 Task: Reply to email with the signature Cody Rivera with the subject 'Request for a product demo' from softage.1@softage.net with the message 'I need your assistance in resolving an issue that has come up in the project.'
Action: Mouse moved to (872, 224)
Screenshot: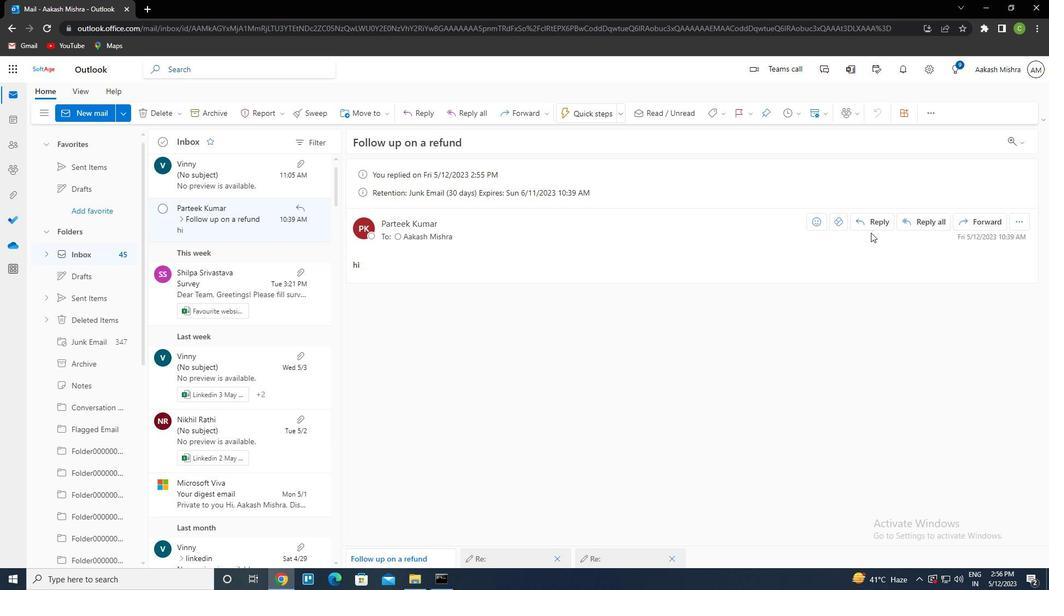 
Action: Mouse pressed left at (872, 224)
Screenshot: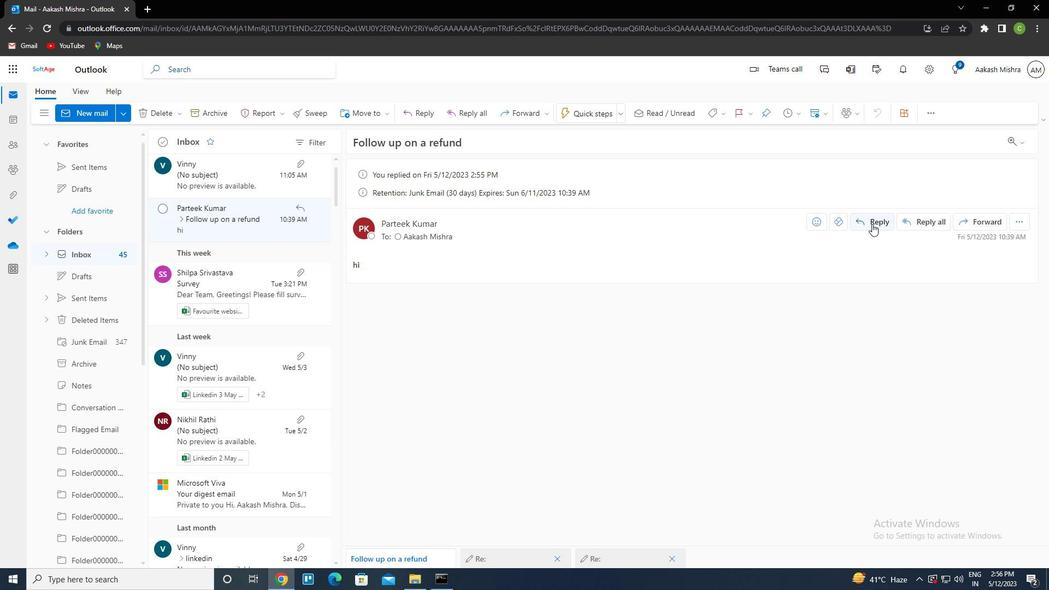 
Action: Mouse moved to (712, 110)
Screenshot: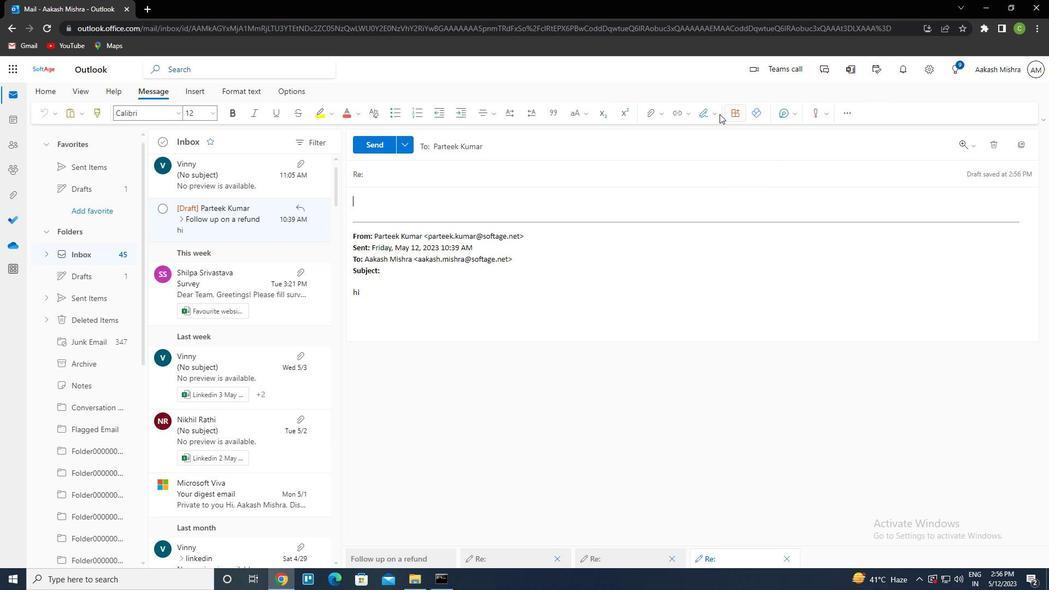 
Action: Mouse pressed left at (712, 110)
Screenshot: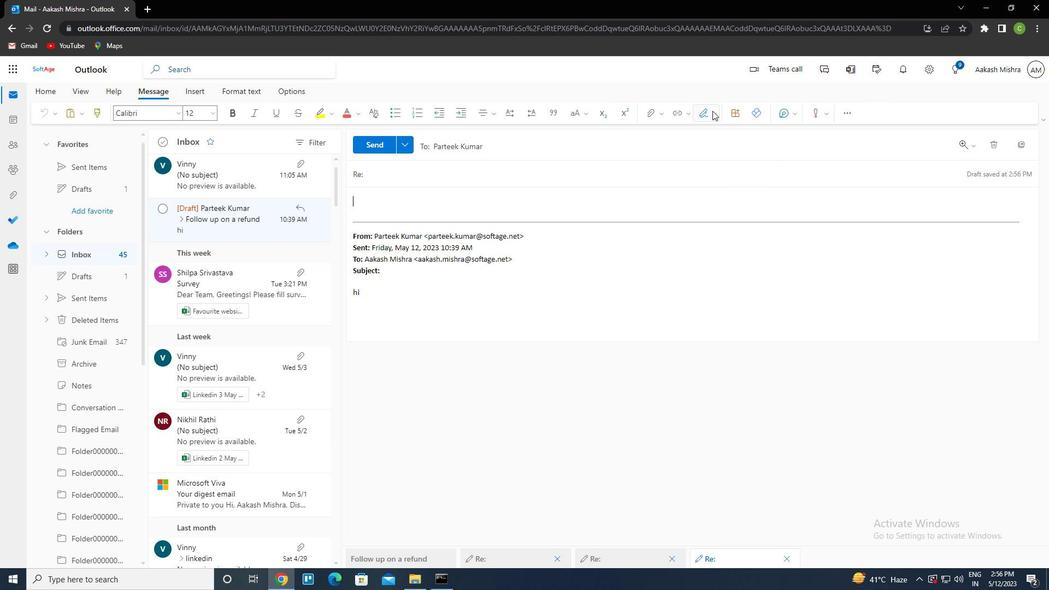 
Action: Mouse moved to (688, 161)
Screenshot: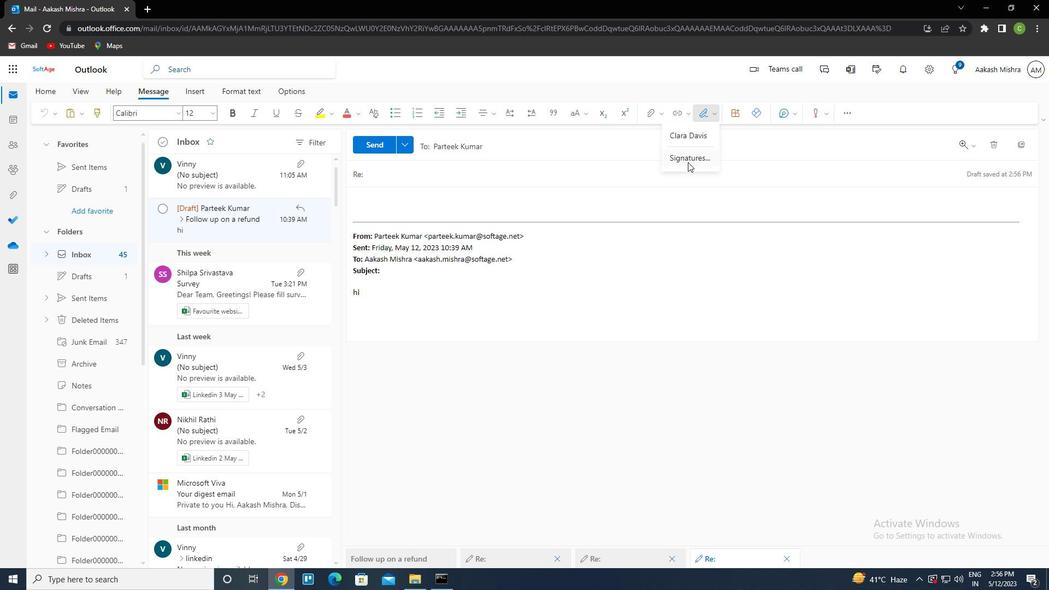 
Action: Mouse pressed left at (688, 161)
Screenshot: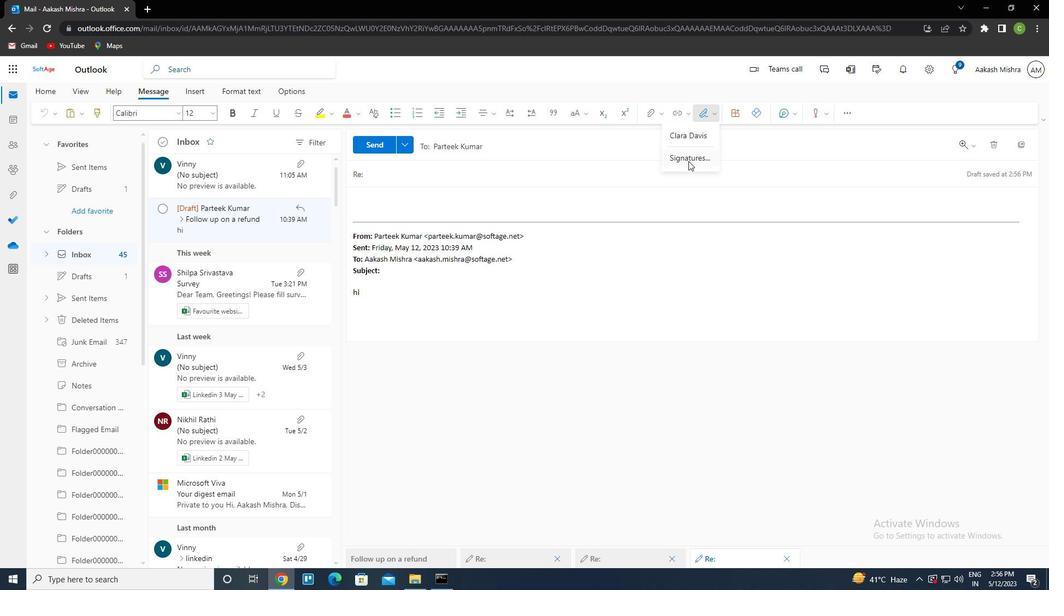 
Action: Mouse moved to (726, 200)
Screenshot: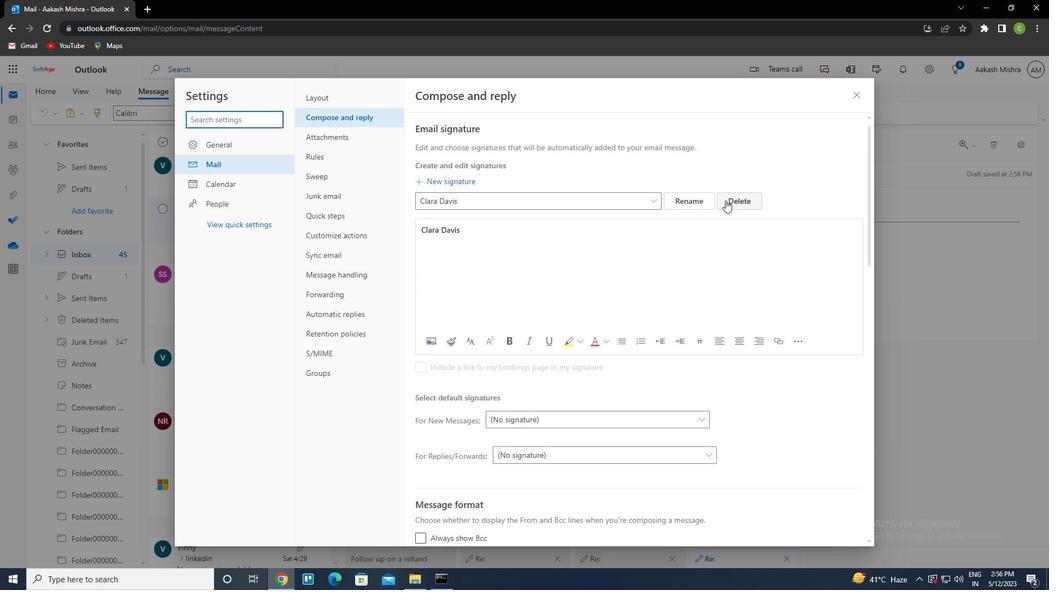 
Action: Mouse pressed left at (726, 200)
Screenshot: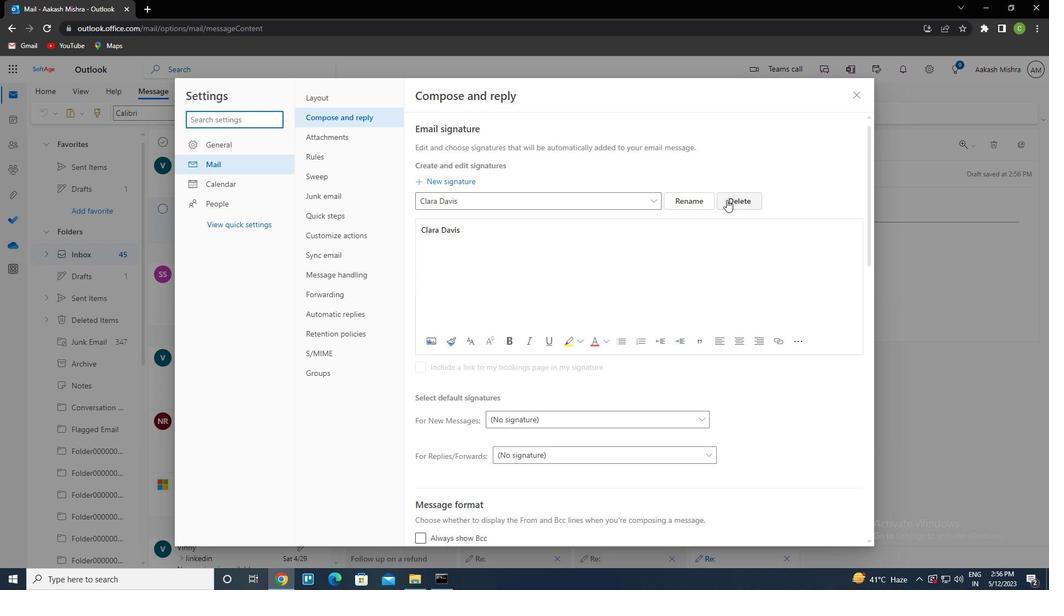 
Action: Mouse moved to (547, 201)
Screenshot: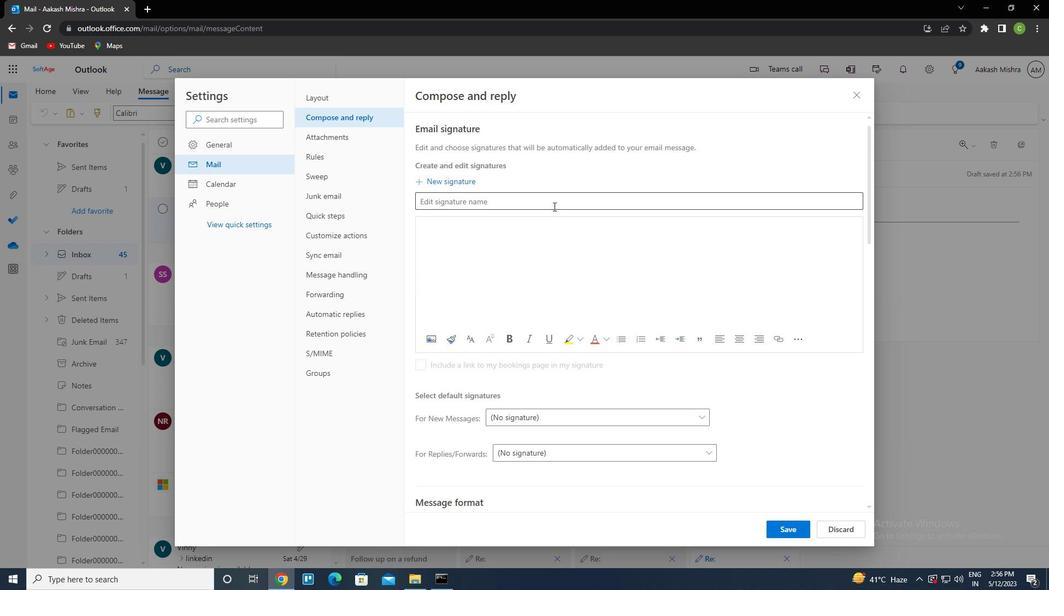 
Action: Mouse pressed left at (547, 201)
Screenshot: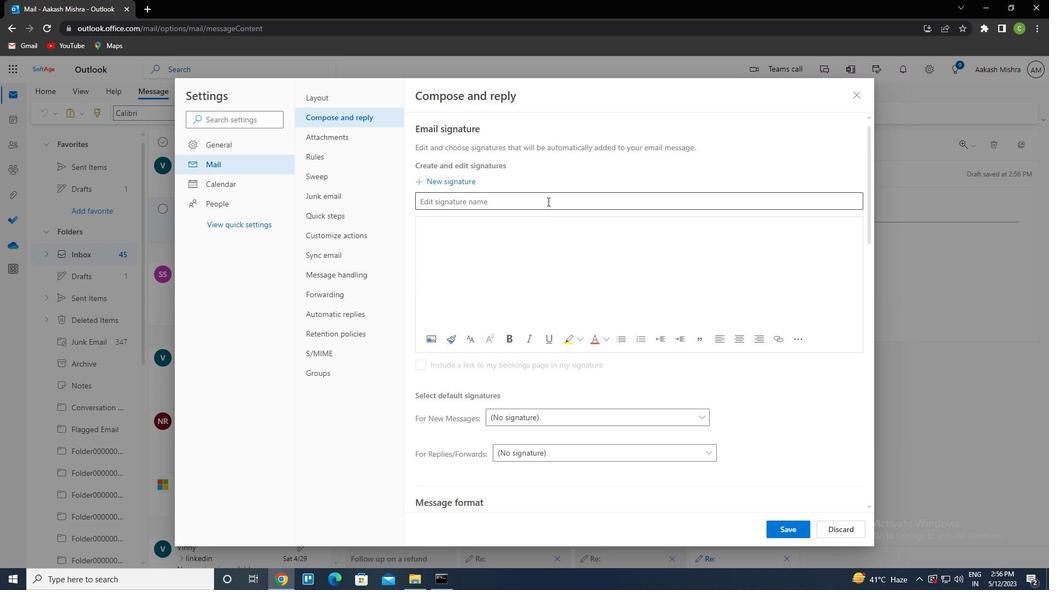 
Action: Key pressed <Key.caps_lock>c<Key.caps_lock>ody<Key.space><Key.caps_lock>r<Key.caps_lock>ivera<Key.tab><Key.caps_lock>c<Key.caps_lock>ody<Key.space><Key.caps_lock>r<Key.caps_lock>ivera
Screenshot: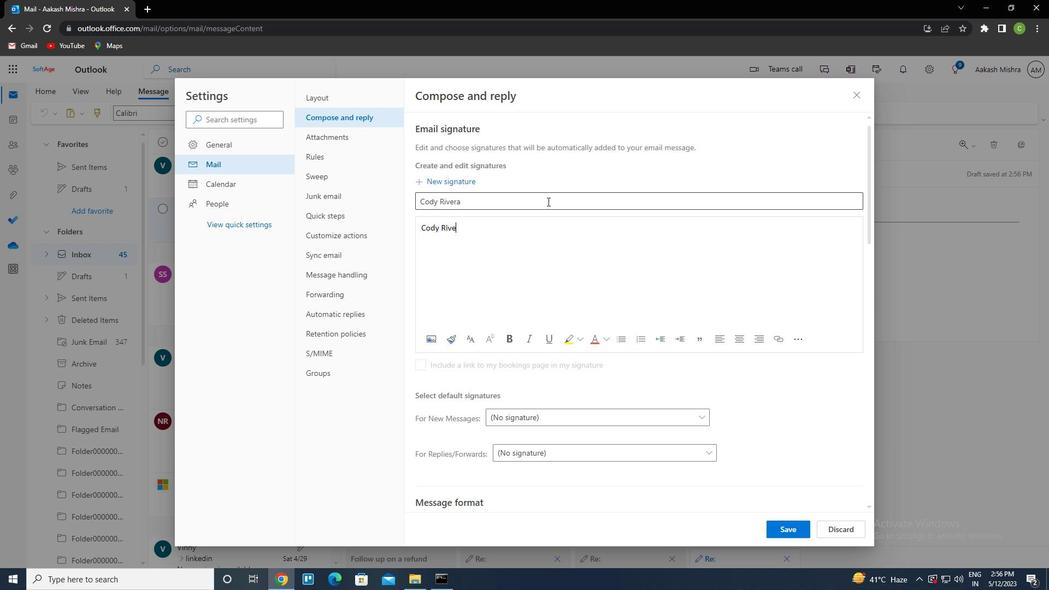 
Action: Mouse moved to (783, 531)
Screenshot: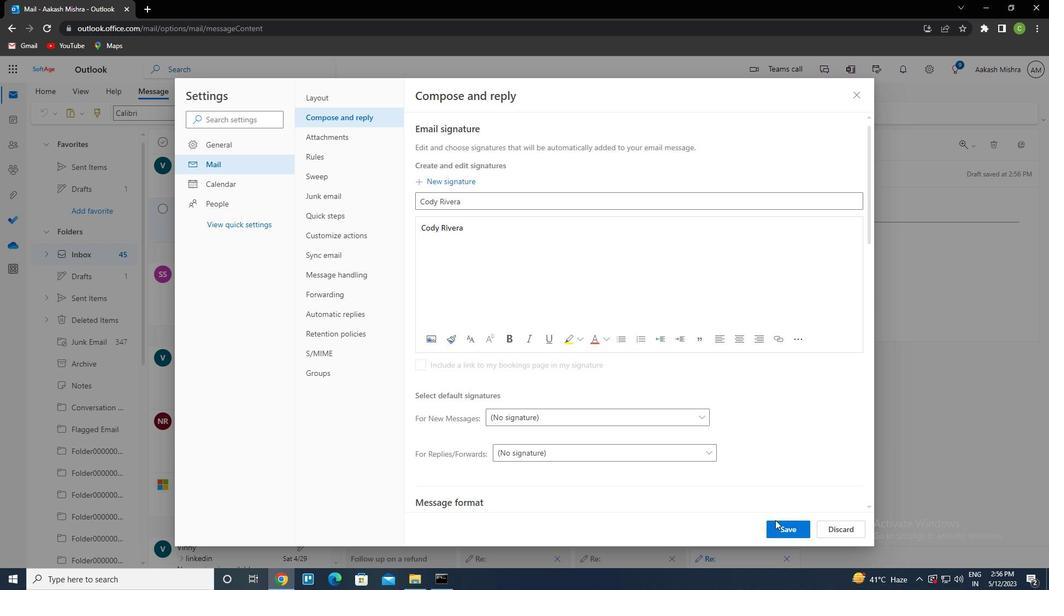 
Action: Mouse pressed left at (783, 531)
Screenshot: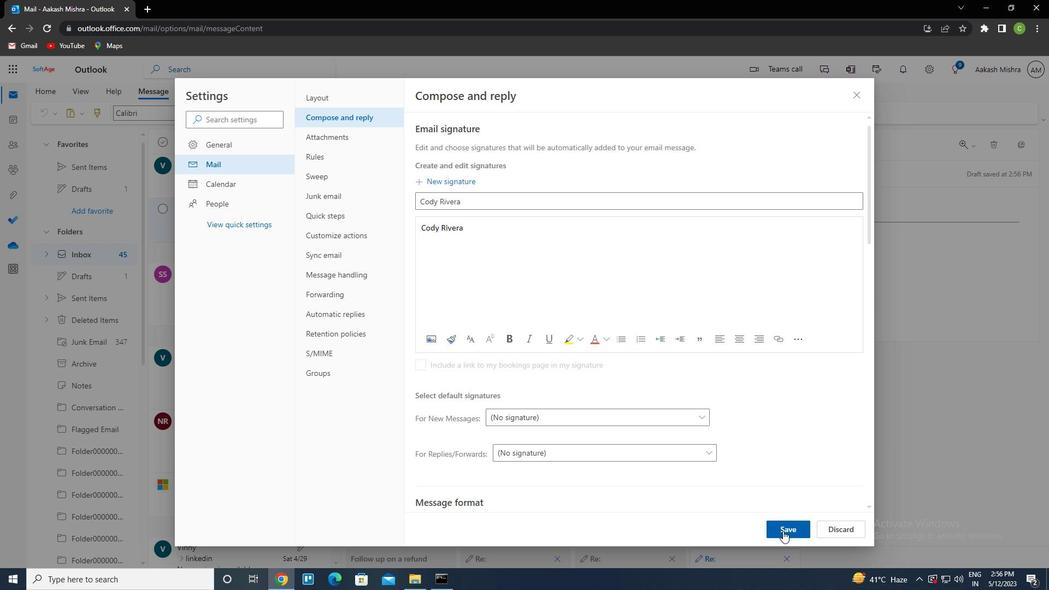 
Action: Mouse moved to (855, 93)
Screenshot: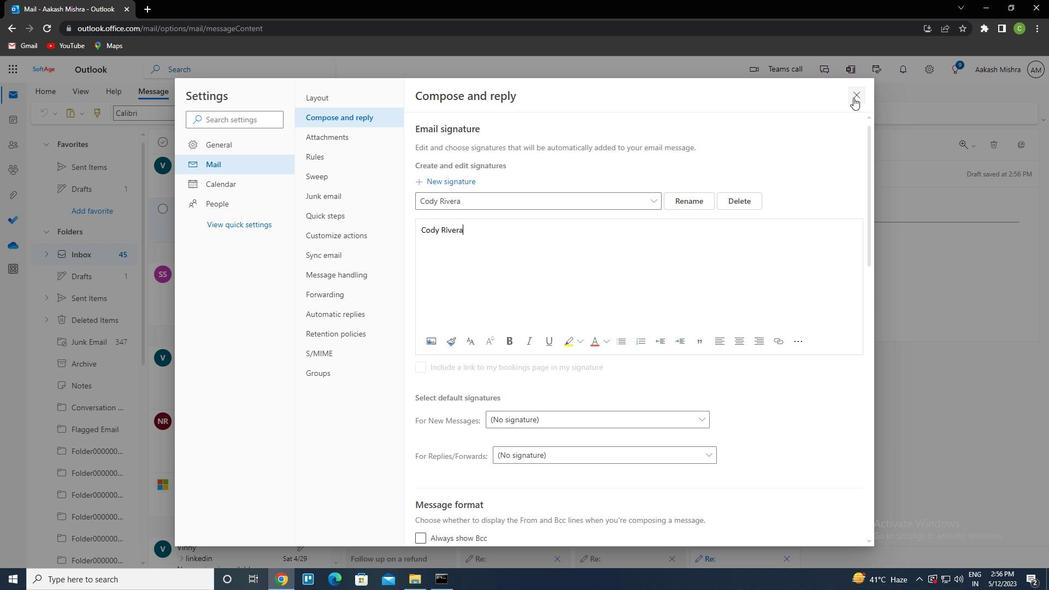 
Action: Mouse pressed left at (855, 93)
Screenshot: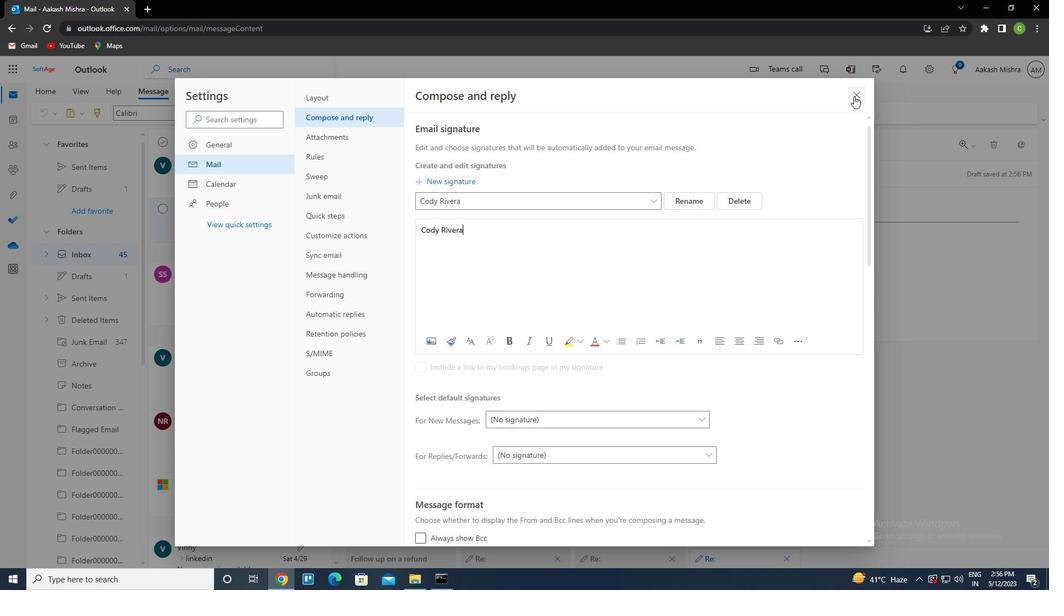 
Action: Mouse moved to (713, 115)
Screenshot: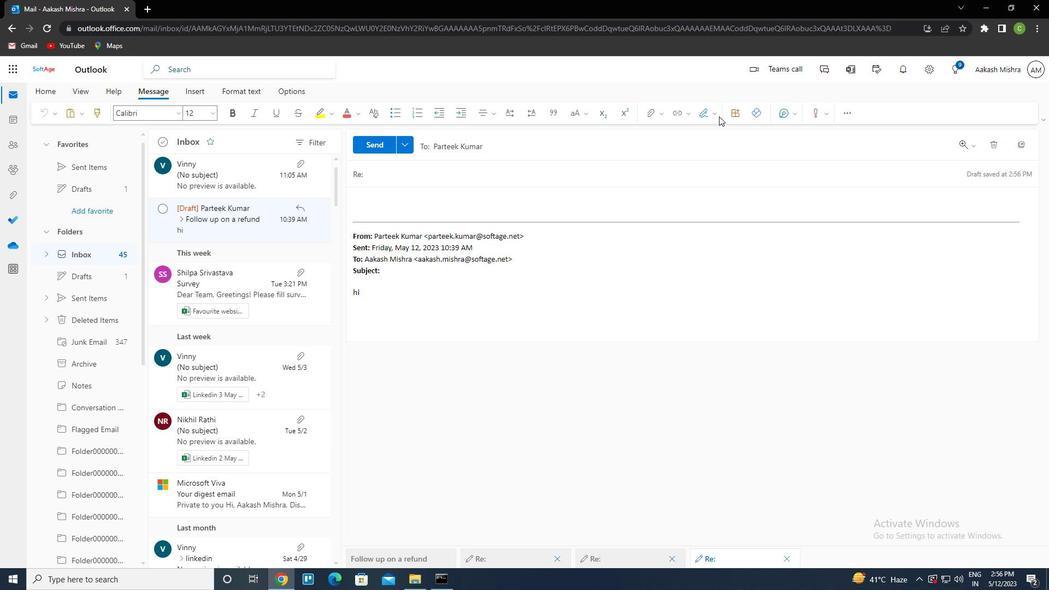 
Action: Mouse pressed left at (713, 115)
Screenshot: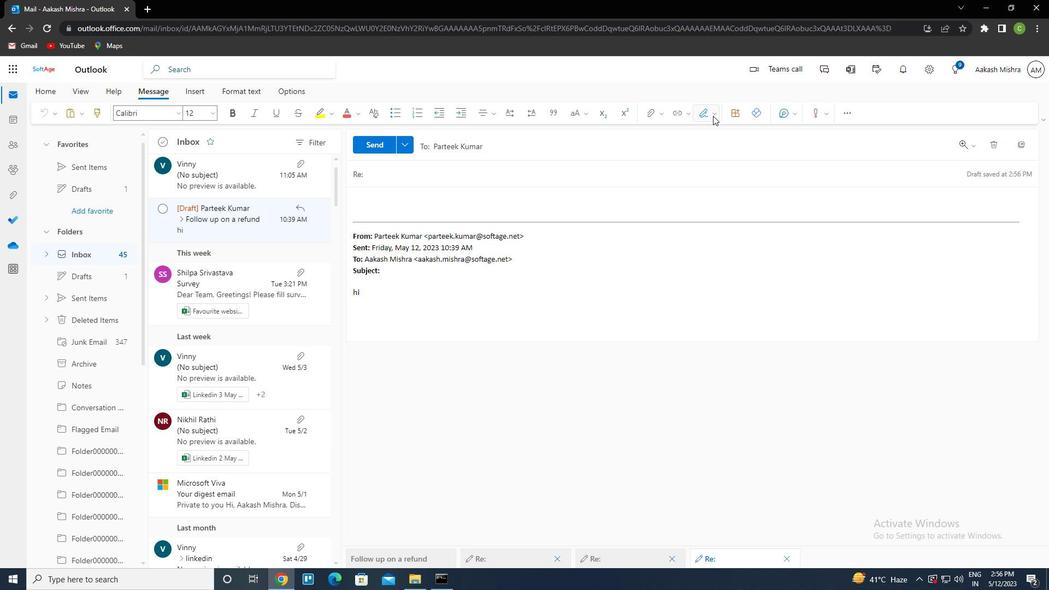 
Action: Mouse moved to (687, 137)
Screenshot: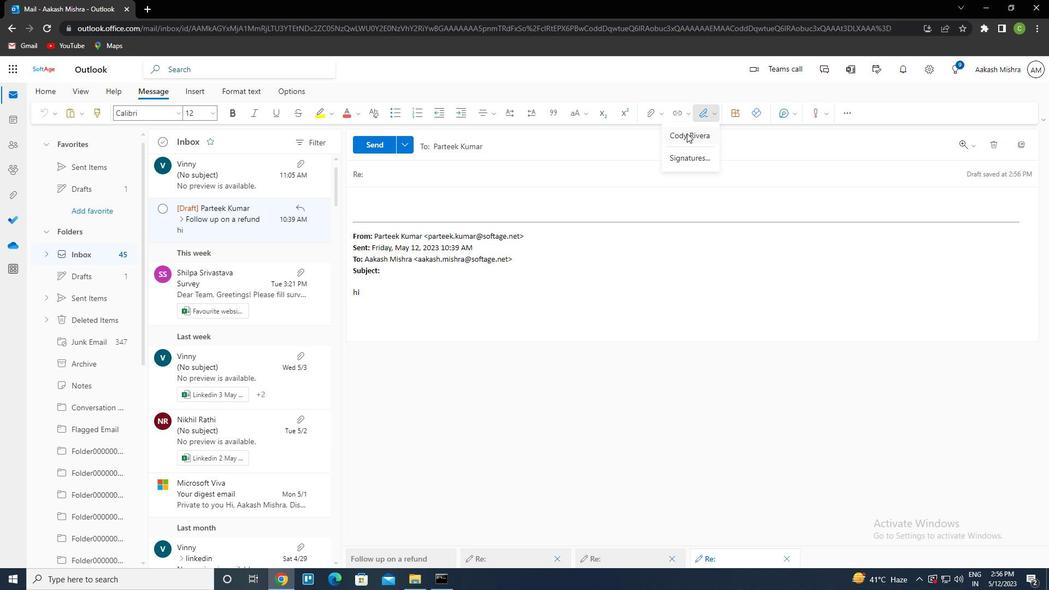 
Action: Mouse pressed left at (687, 137)
Screenshot: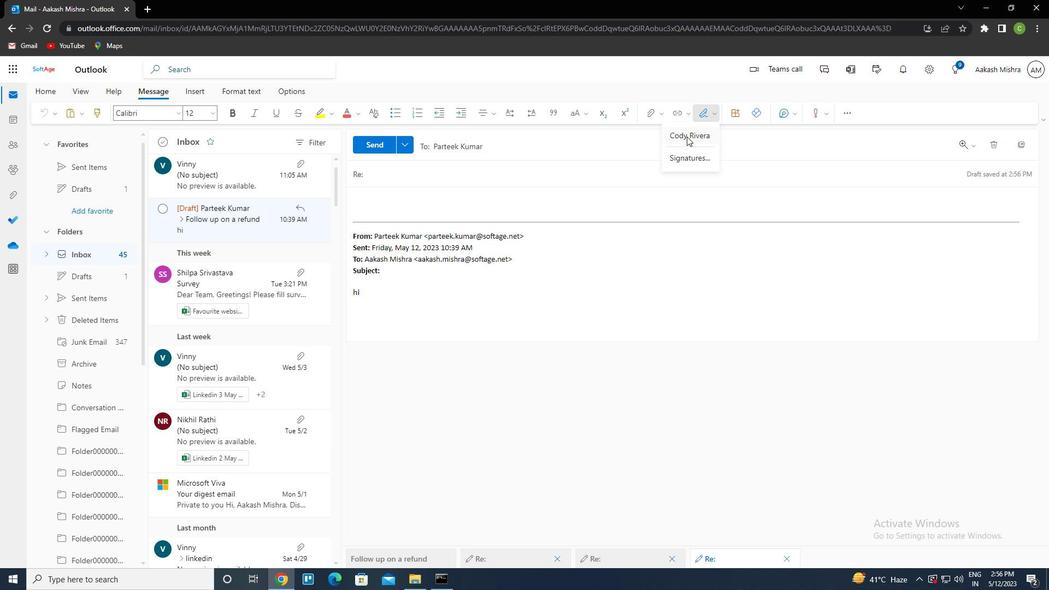 
Action: Mouse moved to (399, 178)
Screenshot: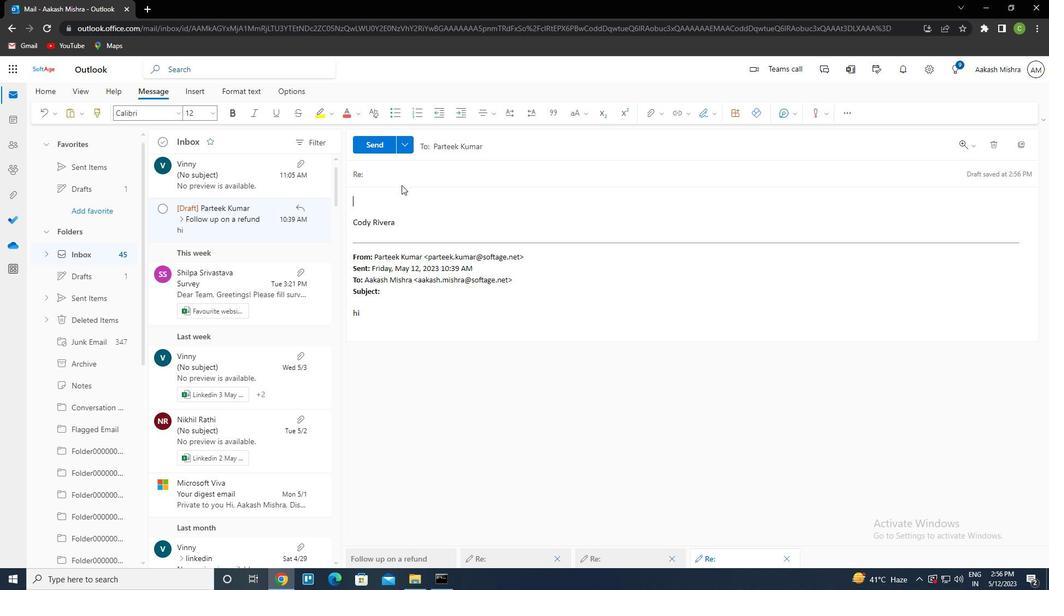 
Action: Mouse pressed left at (399, 178)
Screenshot: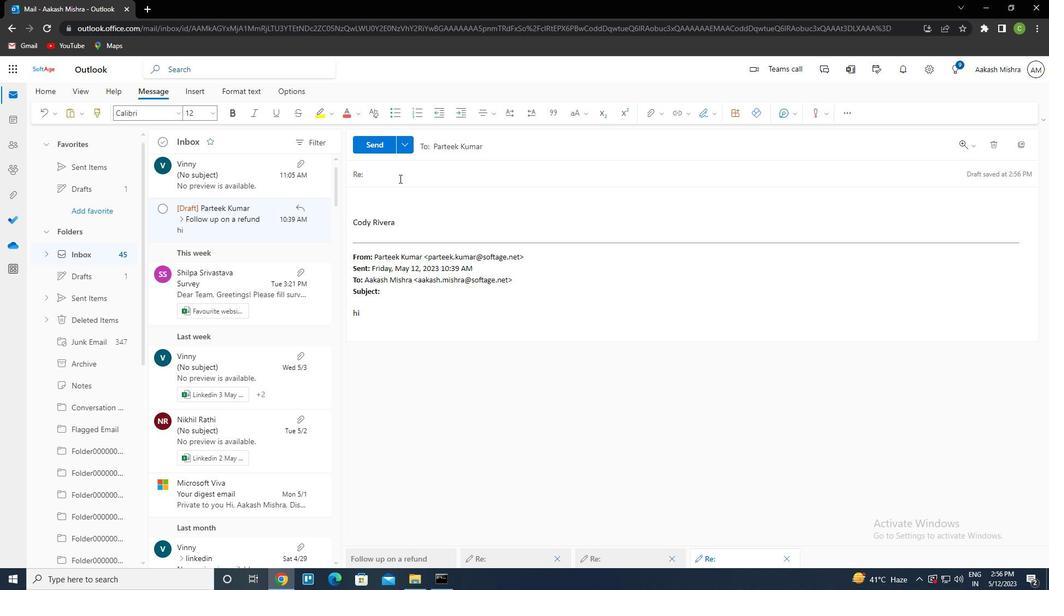 
Action: Key pressed <Key.caps_lock>r<Key.caps_lock>equest<Key.space>for<Key.space>a<Key.space>product<Key.space>demo<Key.tab><Key.caps_lock>i<Key.caps_lock><Key.space>ned<Key.backspace>ed<Key.space>your<Key.space>assistance<Key.space>in<Key.space>resolving<Key.space>an<Key.space>issue<Key.space>that<Key.space>has<Key.space>come<Key.space>up<Key.space>in<Key.space>the<Key.space>project
Screenshot: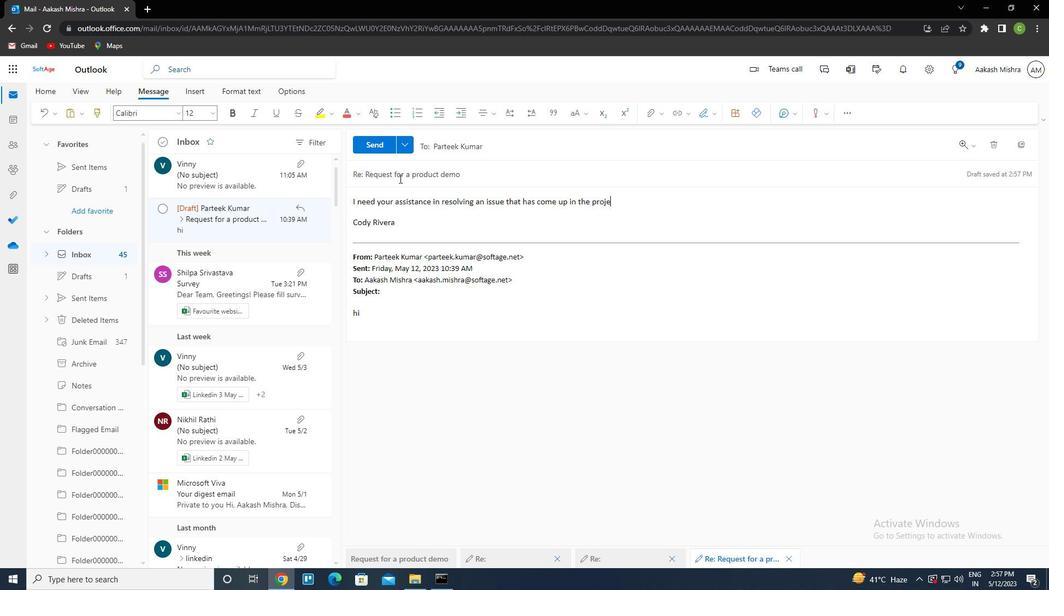 
Action: Mouse moved to (383, 148)
Screenshot: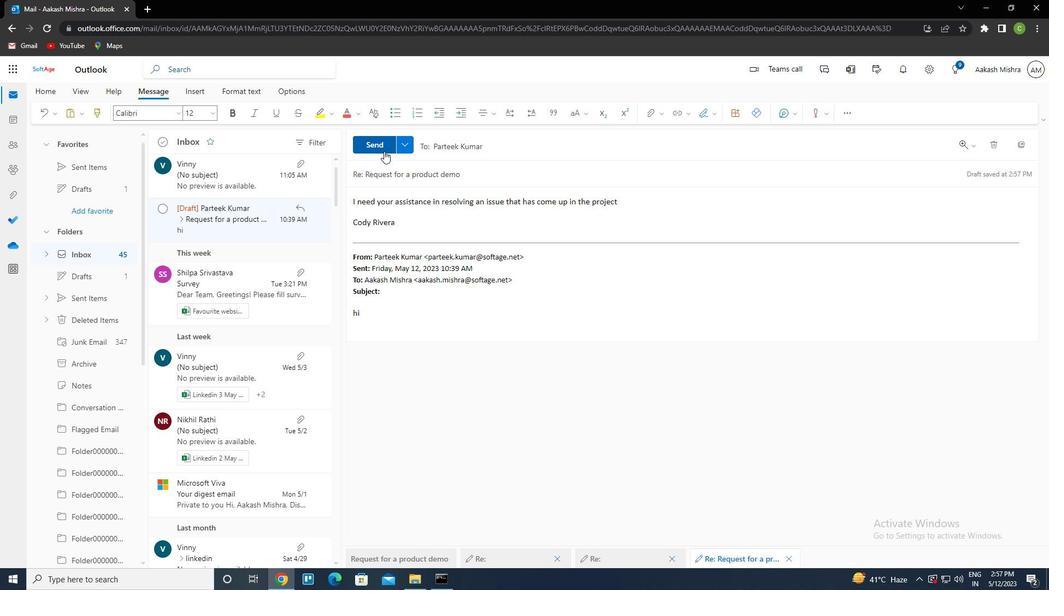 
Action: Mouse pressed left at (383, 148)
Screenshot: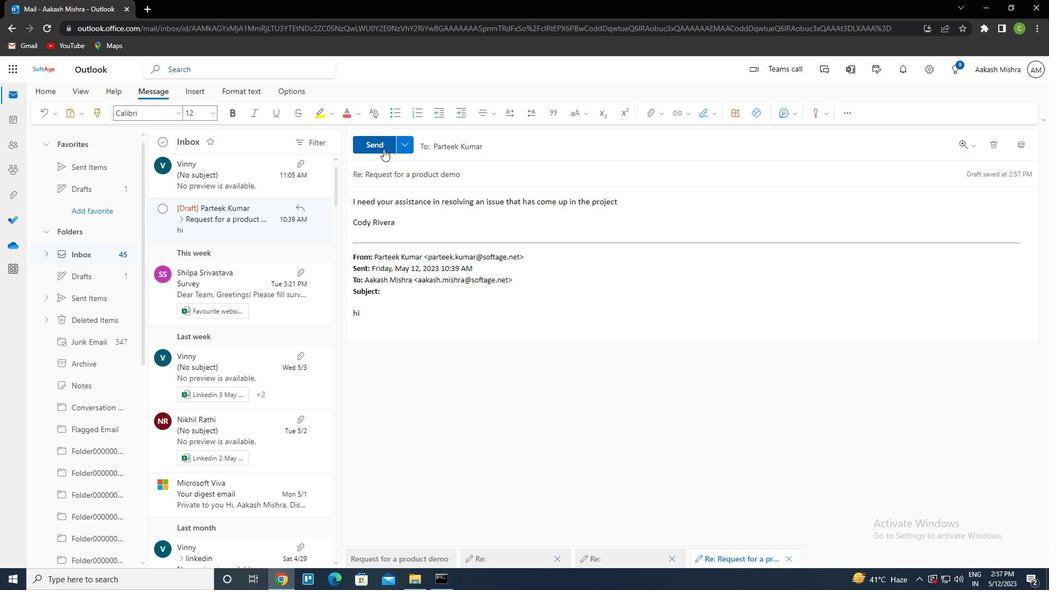 
Action: Mouse moved to (462, 278)
Screenshot: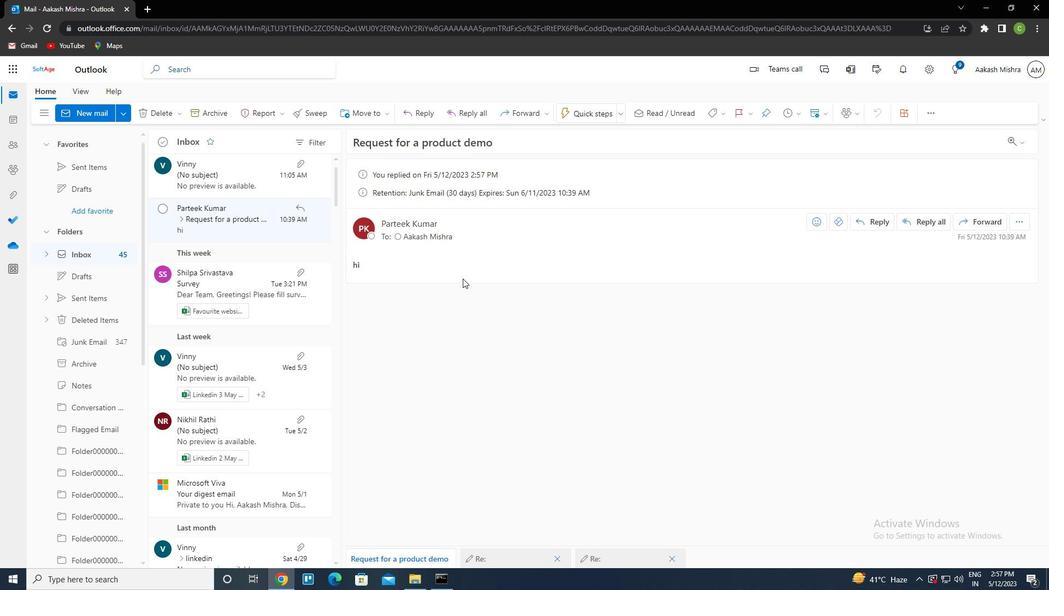 
